 Task: Use the formula "DCOUNTA" in spreadsheet "Project protfolio".
Action: Mouse moved to (634, 99)
Screenshot: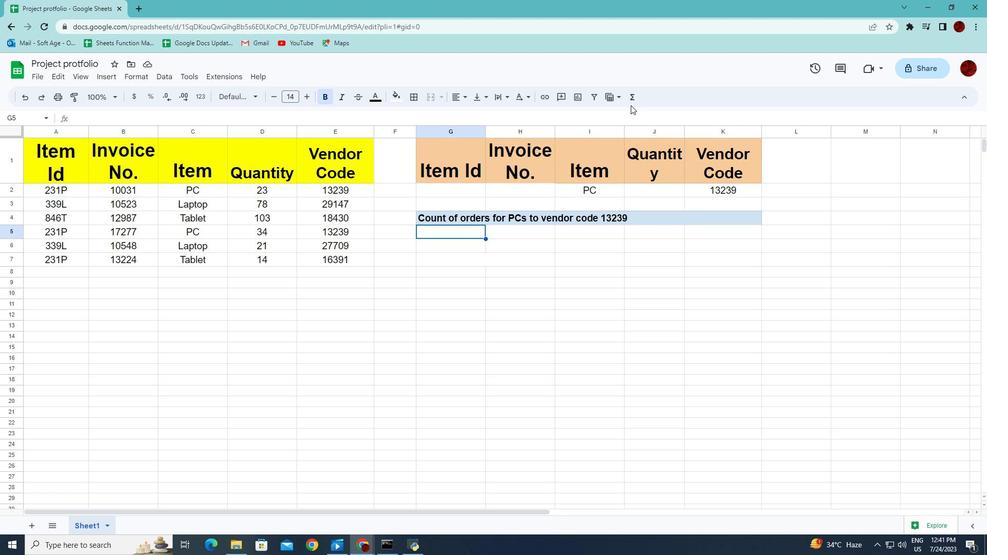 
Action: Mouse pressed left at (634, 99)
Screenshot: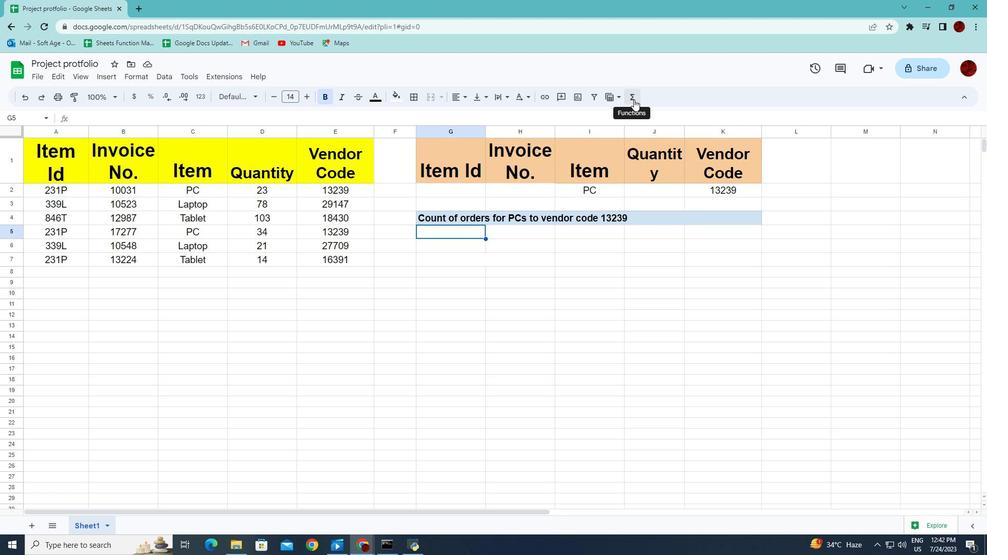 
Action: Mouse moved to (762, 210)
Screenshot: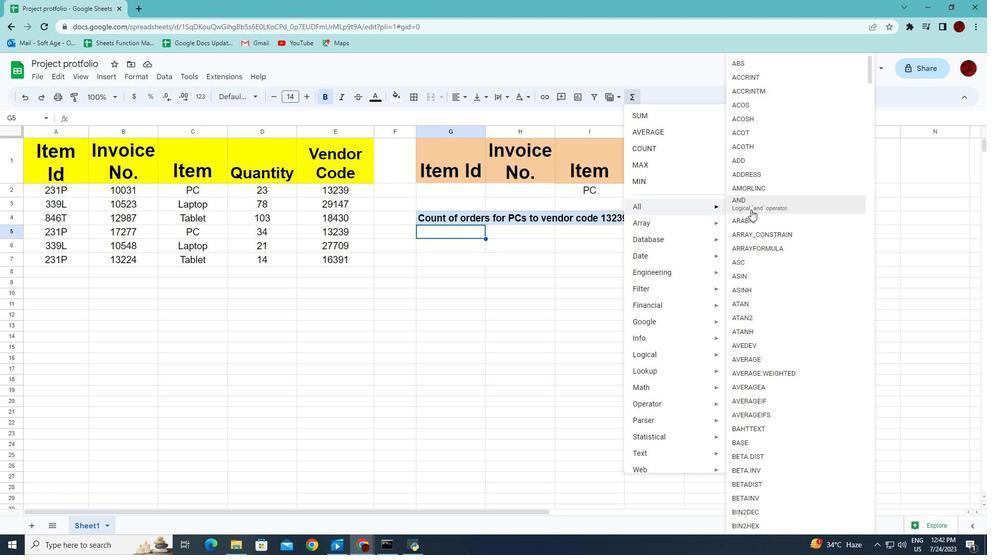 
Action: Mouse scrolled (762, 209) with delta (0, 0)
Screenshot: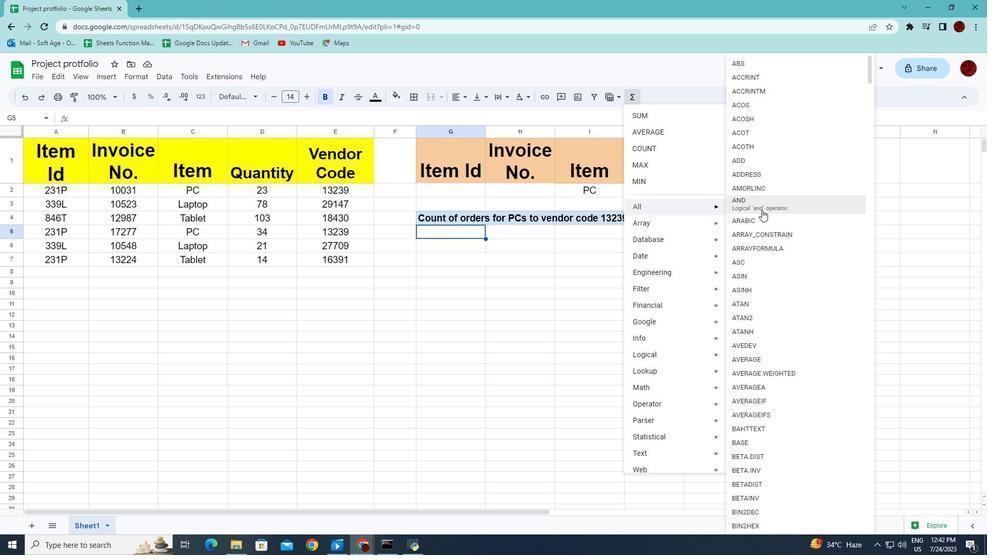 
Action: Mouse scrolled (762, 209) with delta (0, 0)
Screenshot: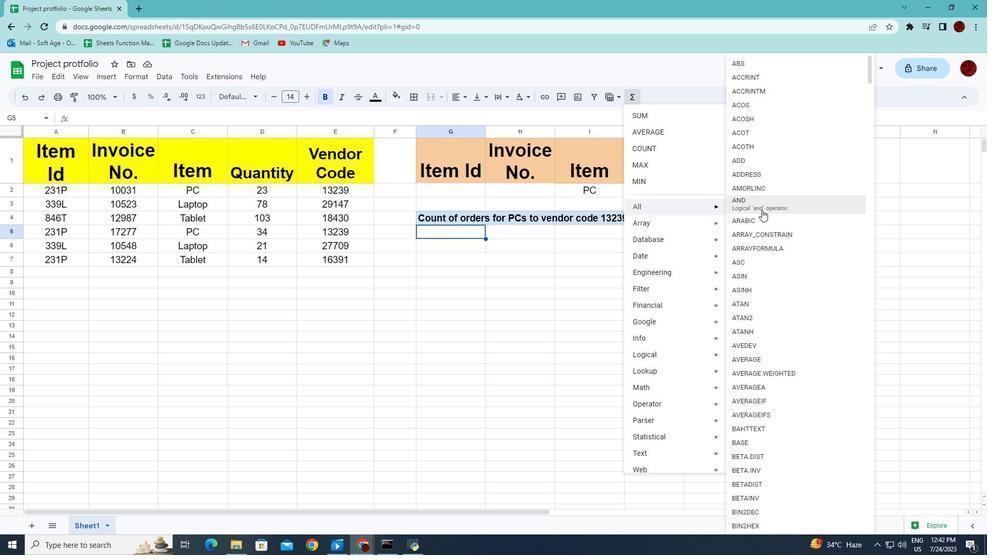 
Action: Mouse scrolled (762, 209) with delta (0, 0)
Screenshot: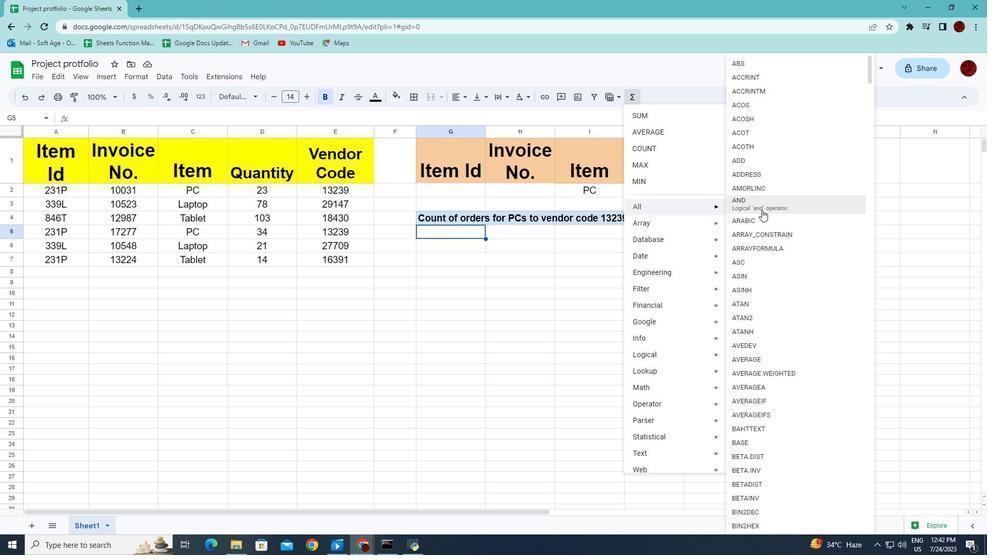 
Action: Mouse scrolled (762, 209) with delta (0, 0)
Screenshot: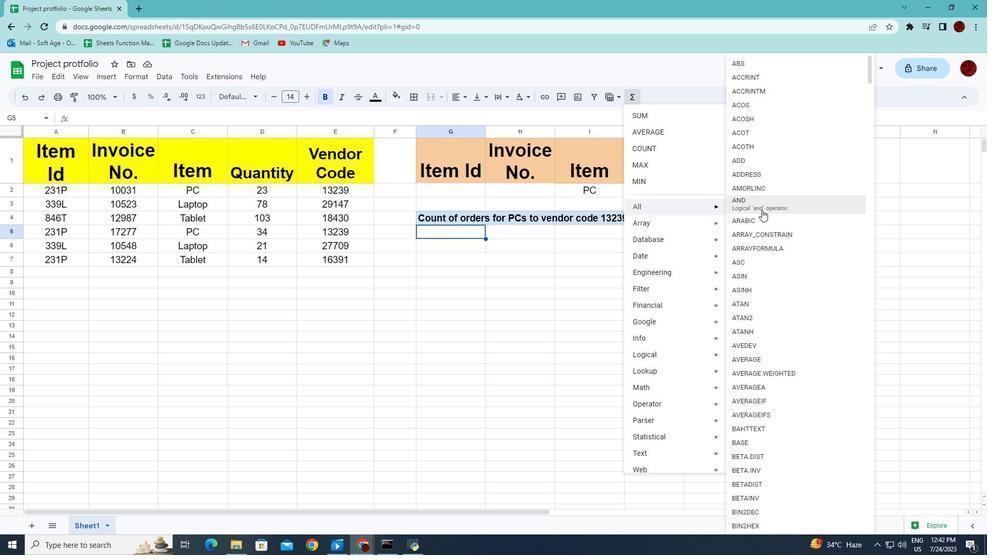 
Action: Mouse scrolled (762, 209) with delta (0, 0)
Screenshot: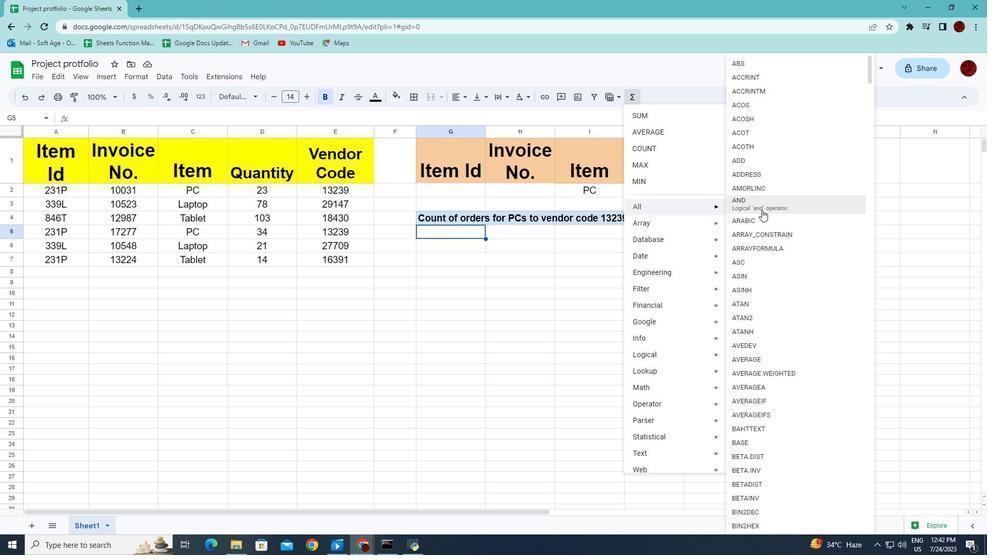 
Action: Mouse scrolled (762, 209) with delta (0, 0)
Screenshot: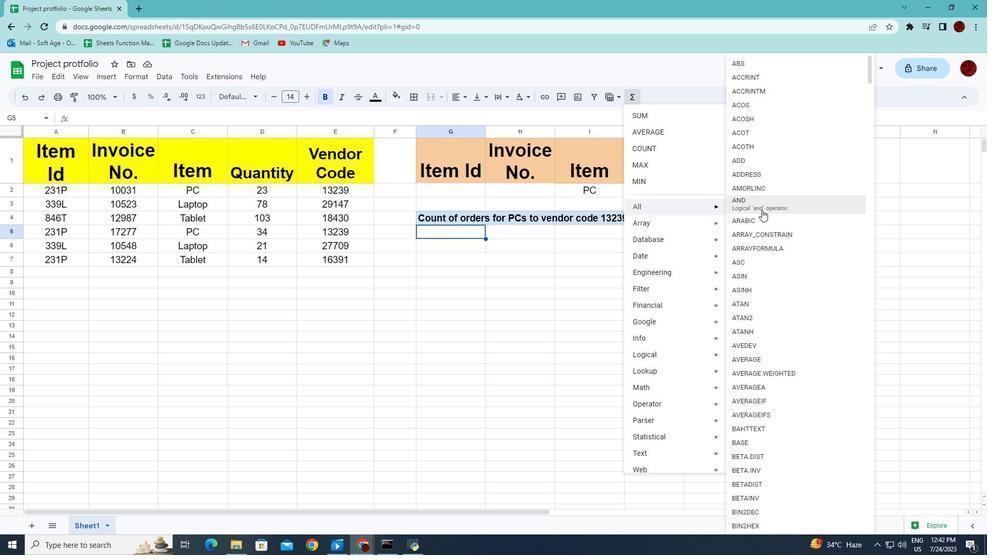 
Action: Mouse scrolled (762, 209) with delta (0, 0)
Screenshot: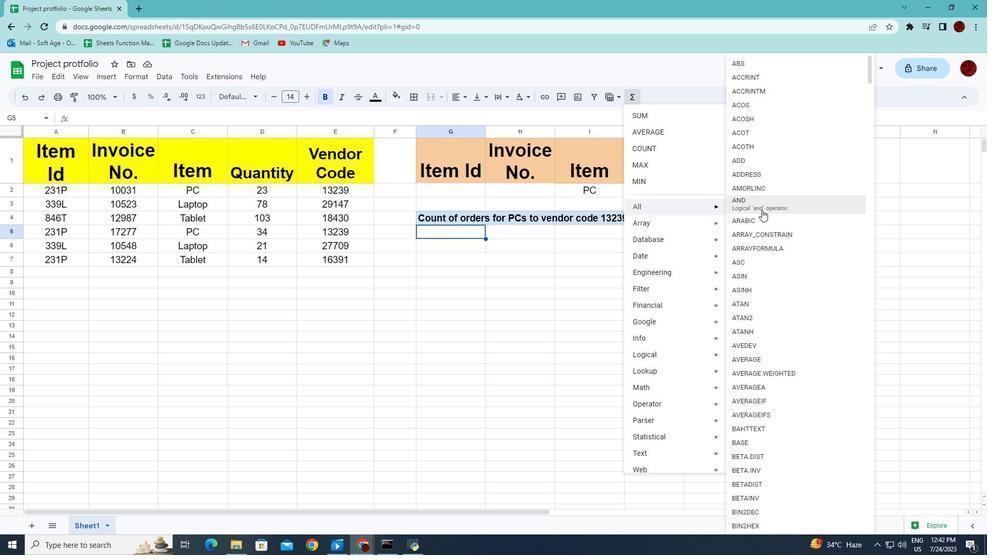 
Action: Mouse scrolled (762, 209) with delta (0, 0)
Screenshot: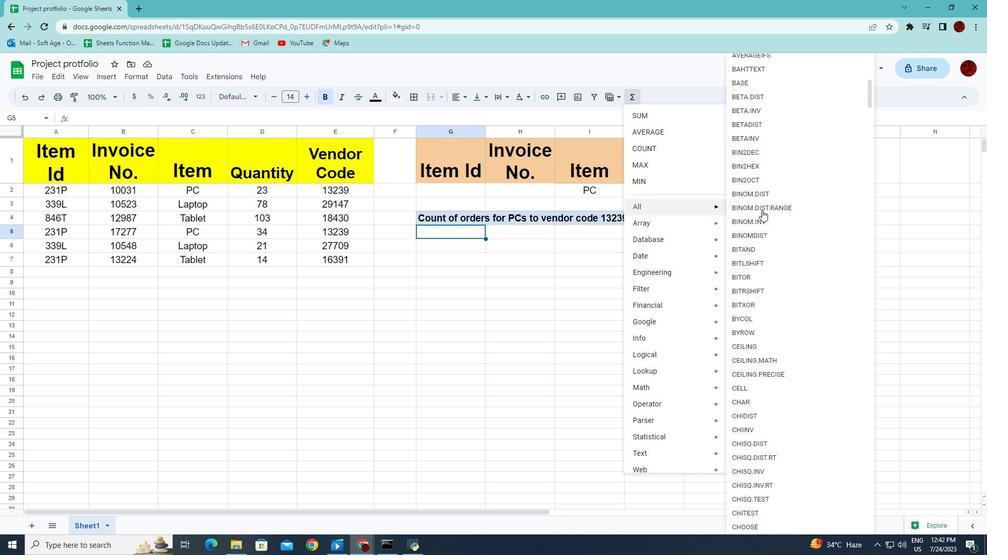 
Action: Mouse scrolled (762, 209) with delta (0, 0)
Screenshot: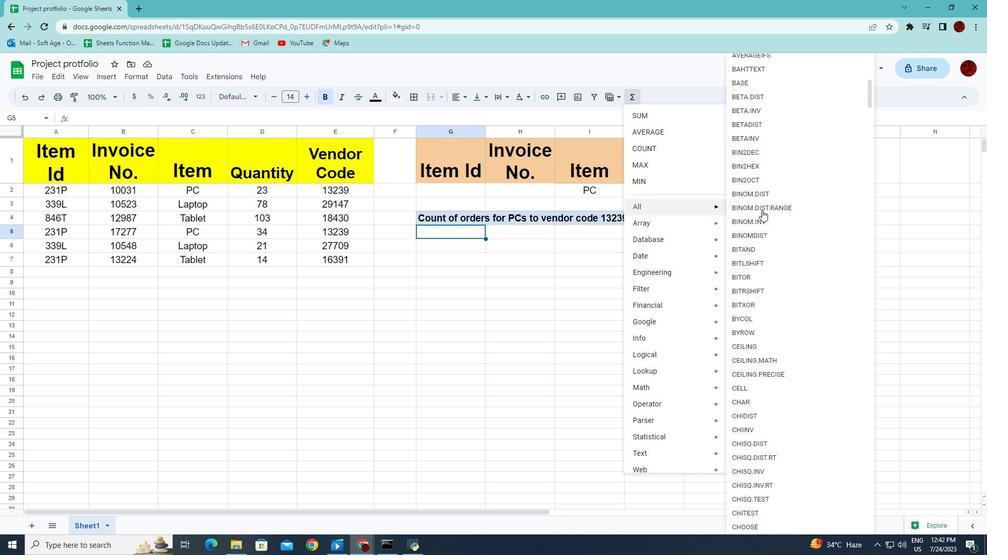 
Action: Mouse scrolled (762, 209) with delta (0, 0)
Screenshot: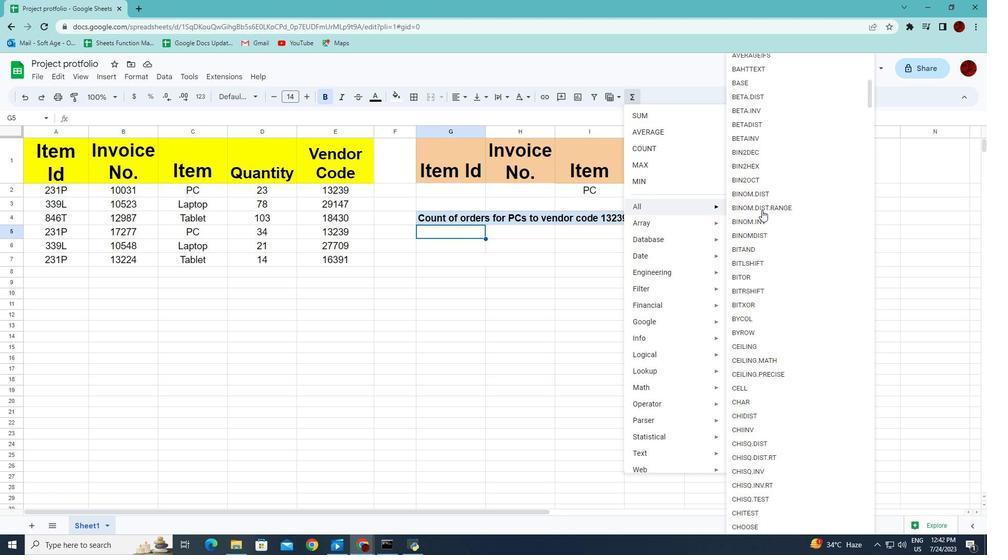 
Action: Mouse scrolled (762, 209) with delta (0, 0)
Screenshot: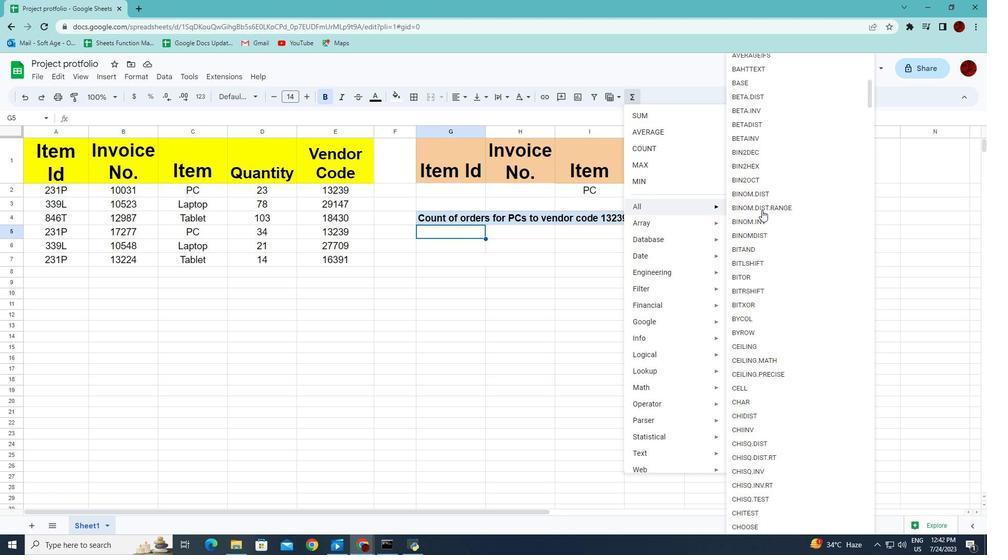 
Action: Mouse scrolled (762, 209) with delta (0, 0)
Screenshot: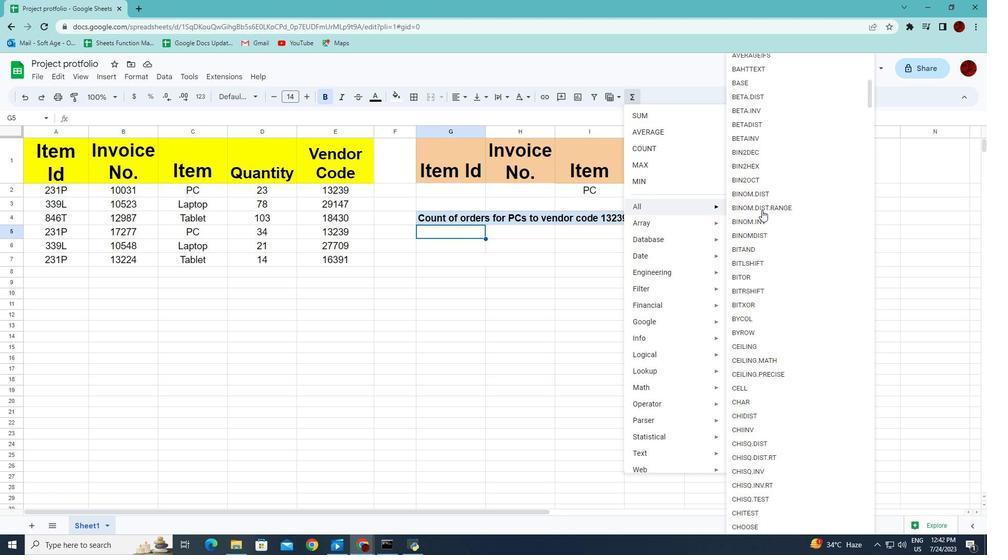 
Action: Mouse scrolled (762, 209) with delta (0, 0)
Screenshot: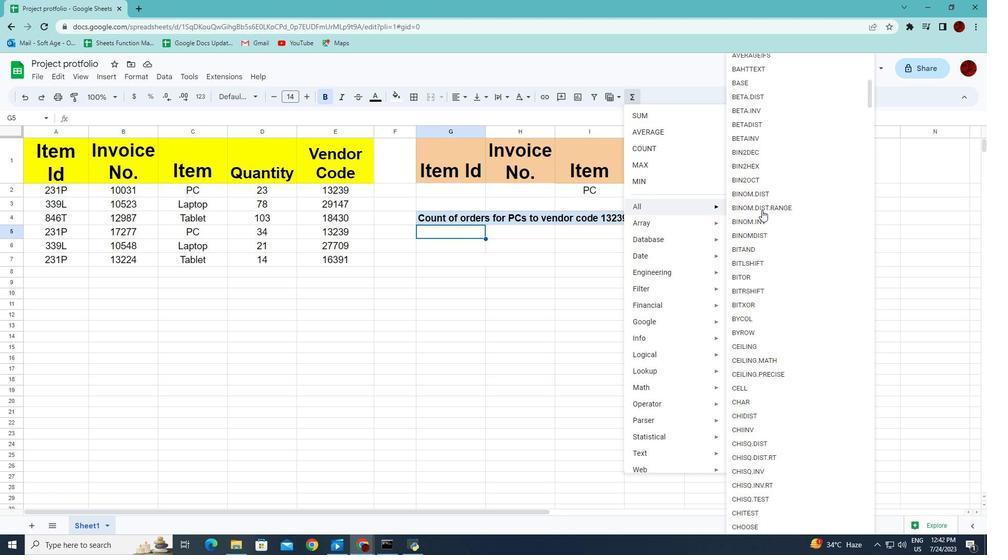 
Action: Mouse scrolled (762, 209) with delta (0, 0)
Screenshot: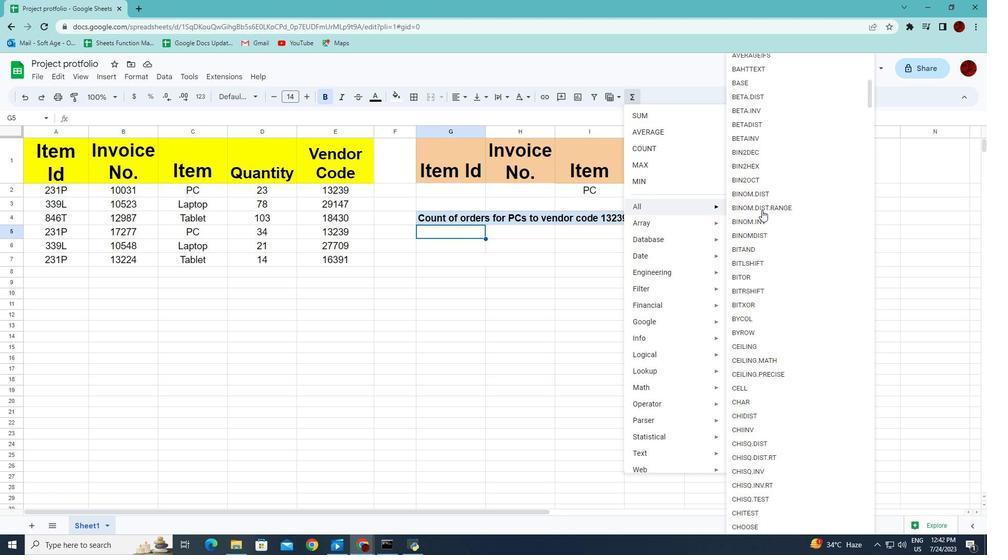 
Action: Mouse scrolled (762, 209) with delta (0, 0)
Screenshot: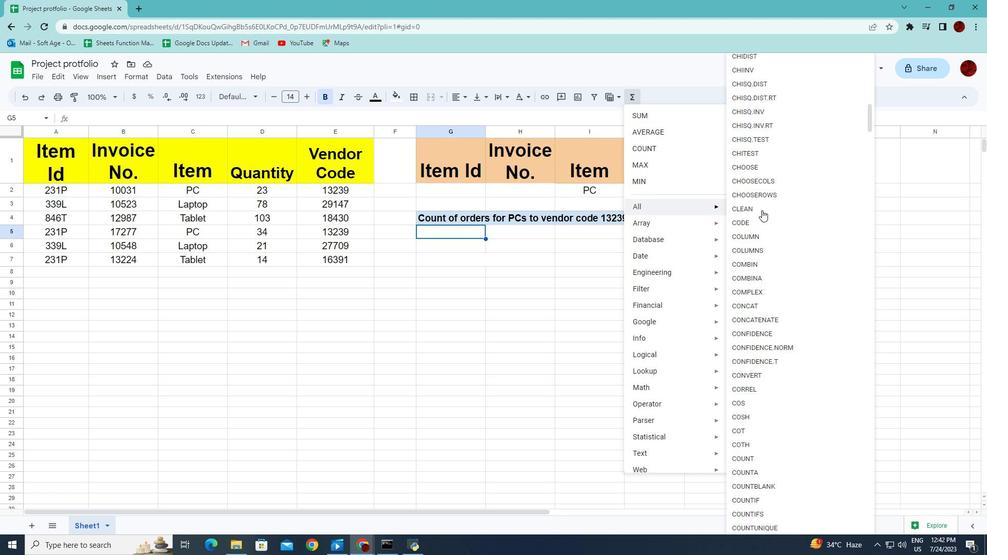 
Action: Mouse scrolled (762, 209) with delta (0, 0)
Screenshot: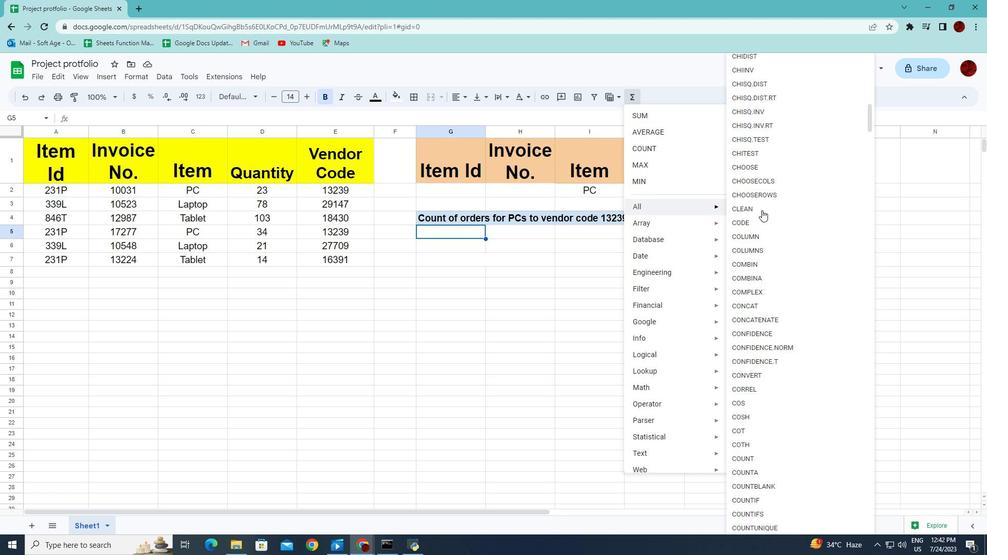 
Action: Mouse scrolled (762, 209) with delta (0, 0)
Screenshot: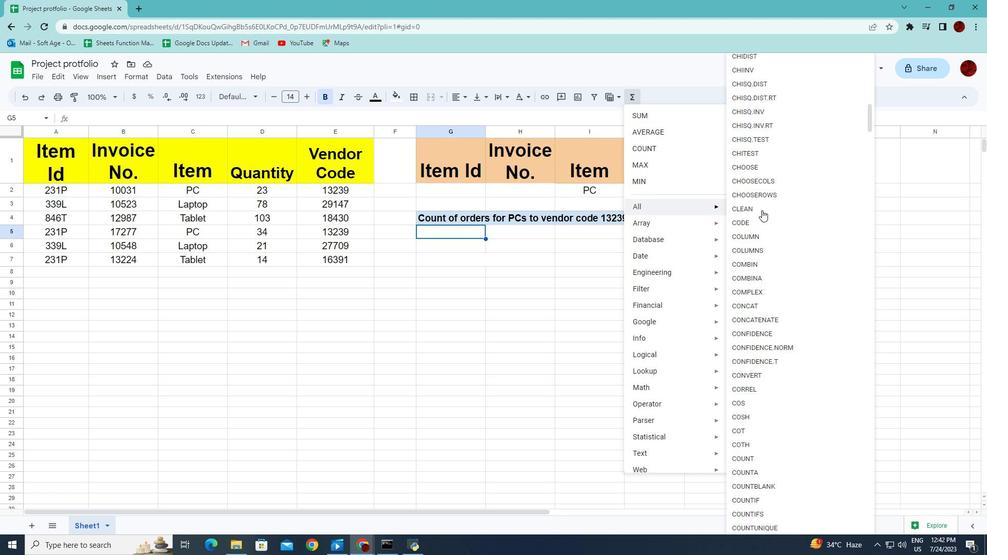 
Action: Mouse scrolled (762, 209) with delta (0, 0)
Screenshot: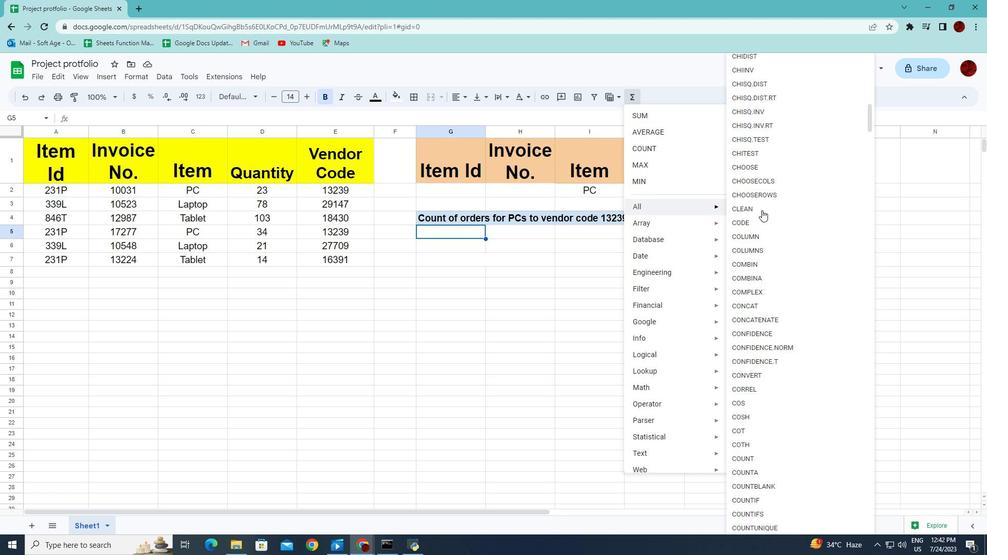 
Action: Mouse scrolled (762, 209) with delta (0, 0)
Screenshot: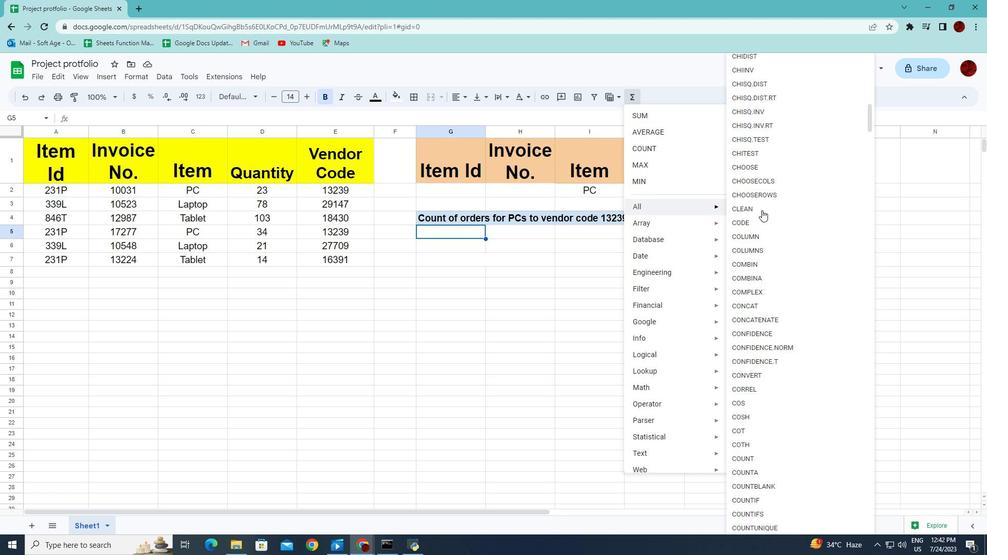 
Action: Mouse scrolled (762, 209) with delta (0, 0)
Screenshot: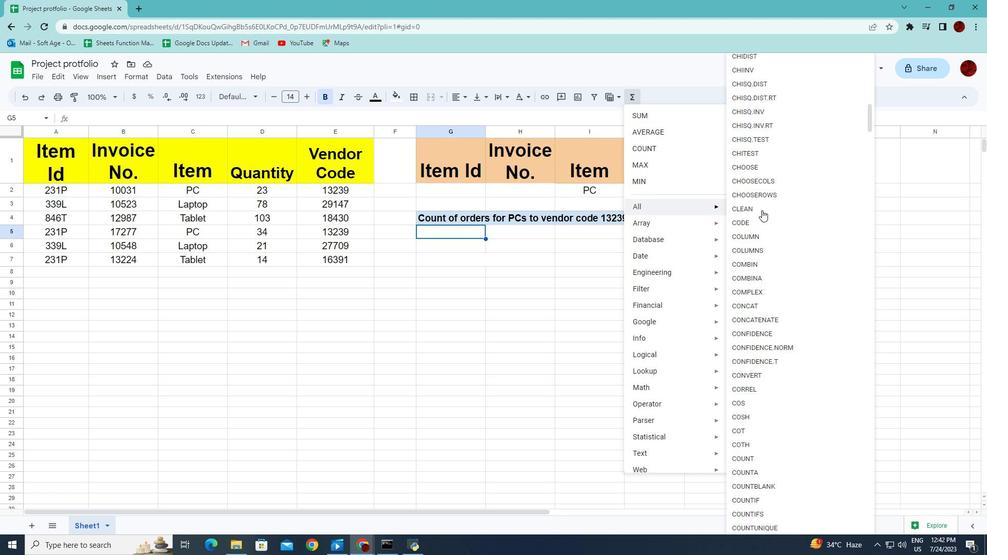 
Action: Mouse scrolled (762, 209) with delta (0, 0)
Screenshot: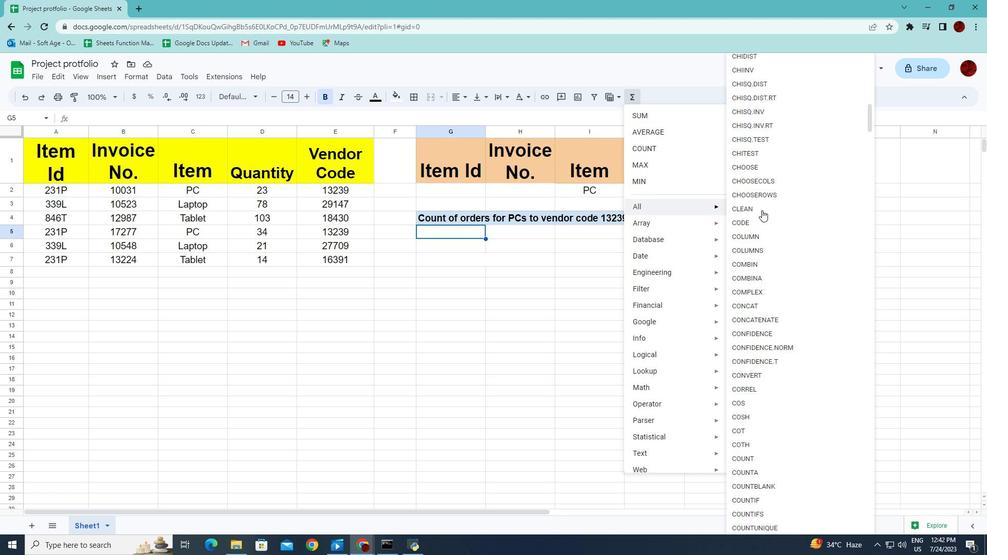 
Action: Mouse scrolled (762, 209) with delta (0, 0)
Screenshot: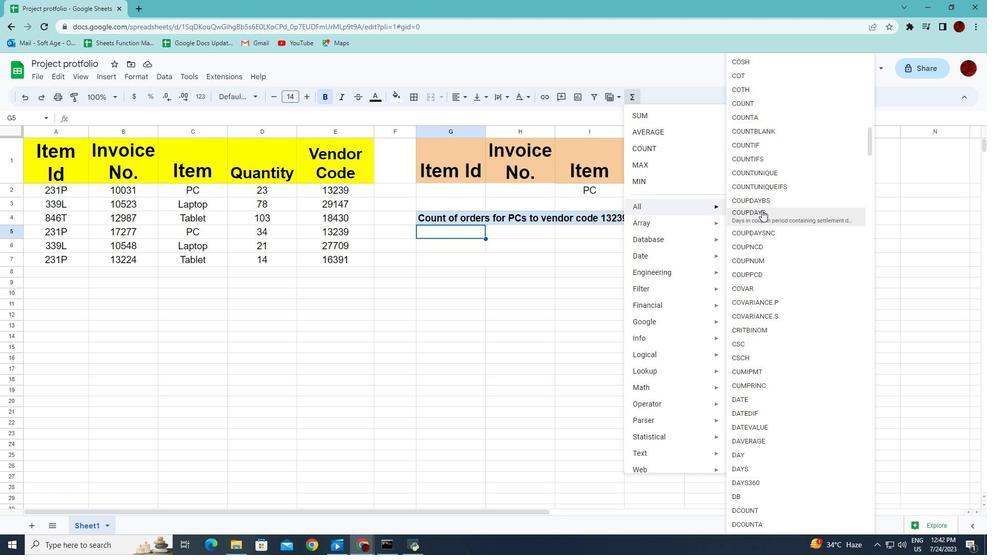 
Action: Mouse scrolled (762, 209) with delta (0, 0)
Screenshot: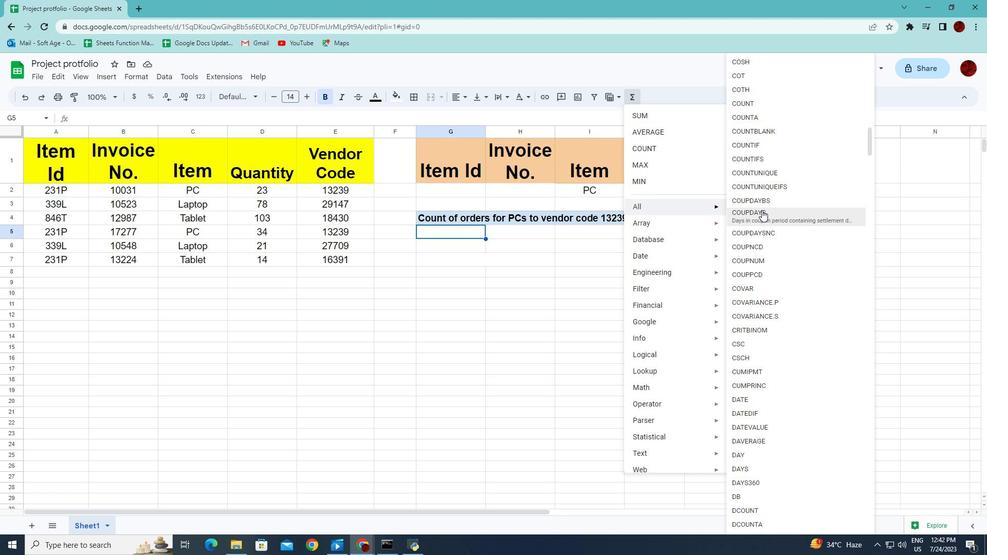 
Action: Mouse scrolled (762, 209) with delta (0, 0)
Screenshot: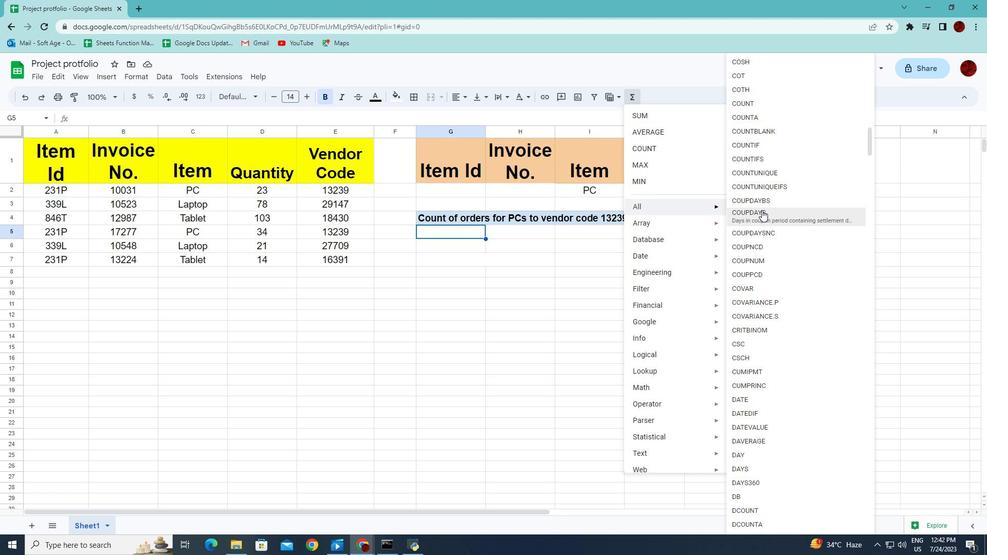 
Action: Mouse scrolled (762, 209) with delta (0, 0)
Screenshot: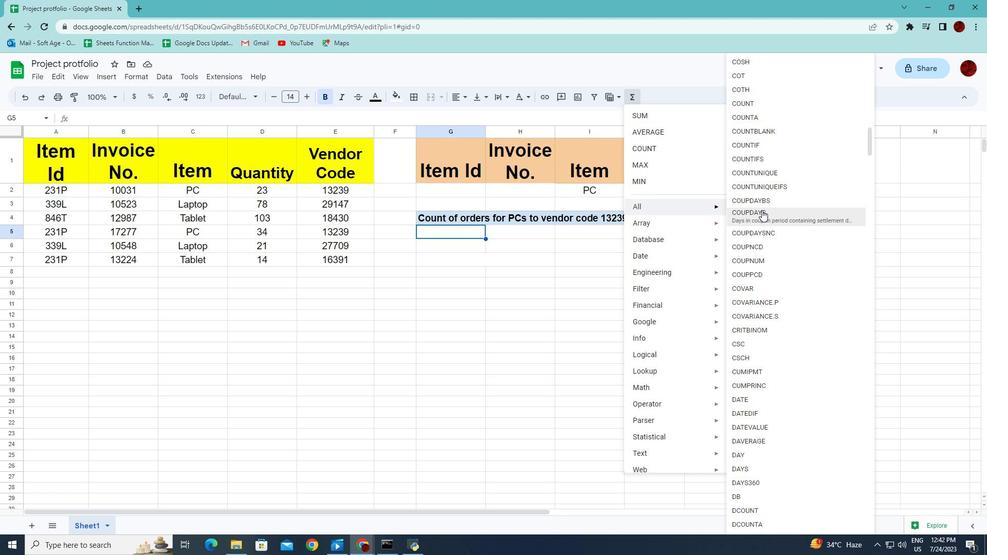 
Action: Mouse scrolled (762, 209) with delta (0, 0)
Screenshot: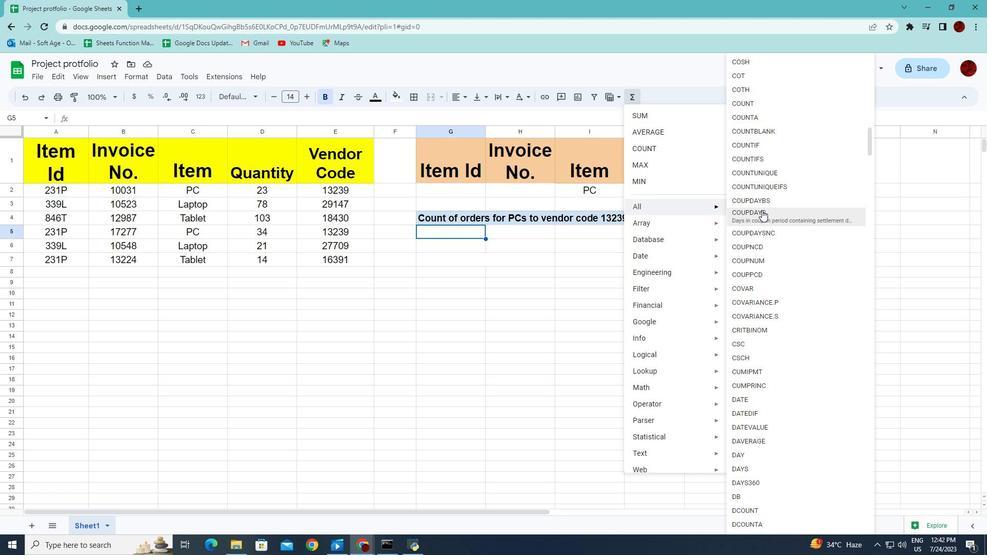 
Action: Mouse scrolled (762, 209) with delta (0, 0)
Screenshot: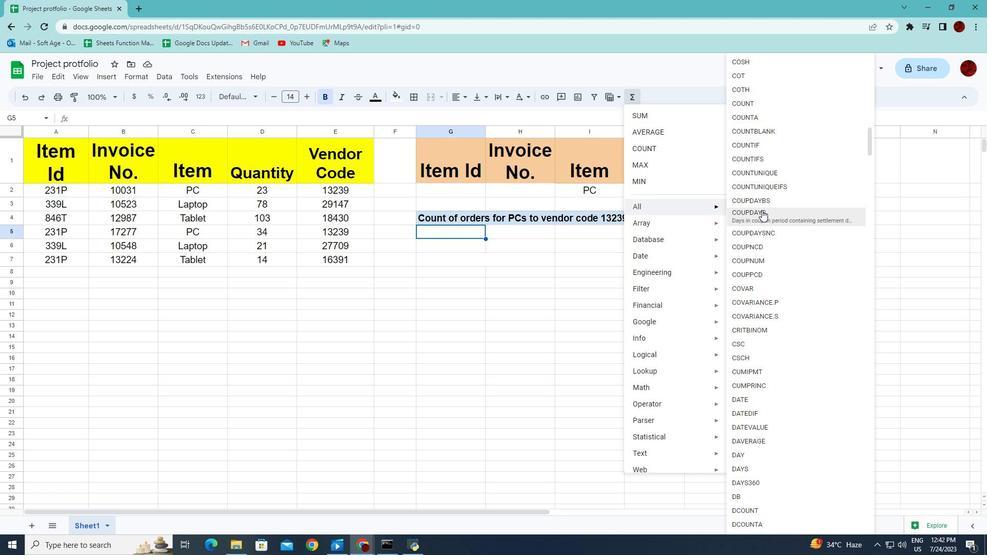 
Action: Mouse scrolled (762, 209) with delta (0, 0)
Screenshot: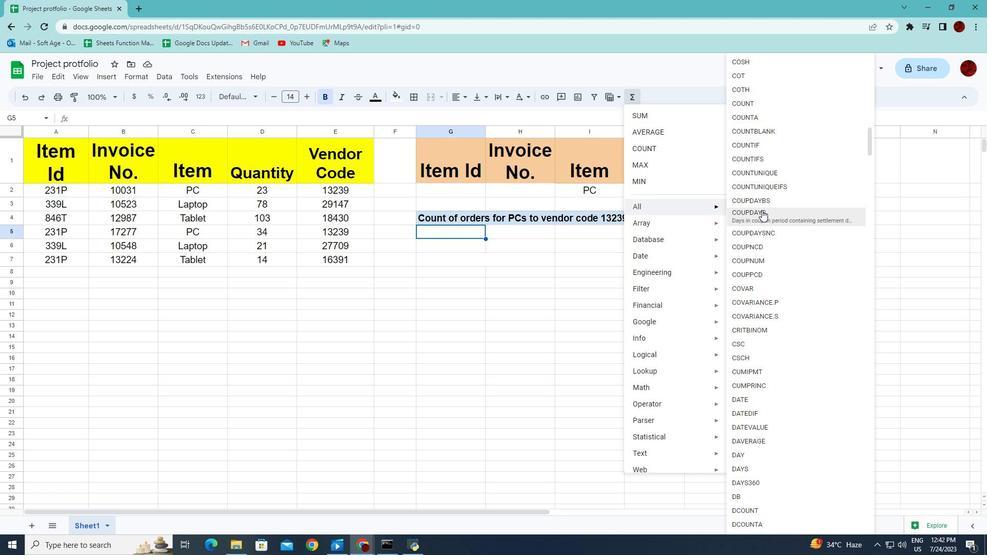 
Action: Mouse moved to (764, 158)
Screenshot: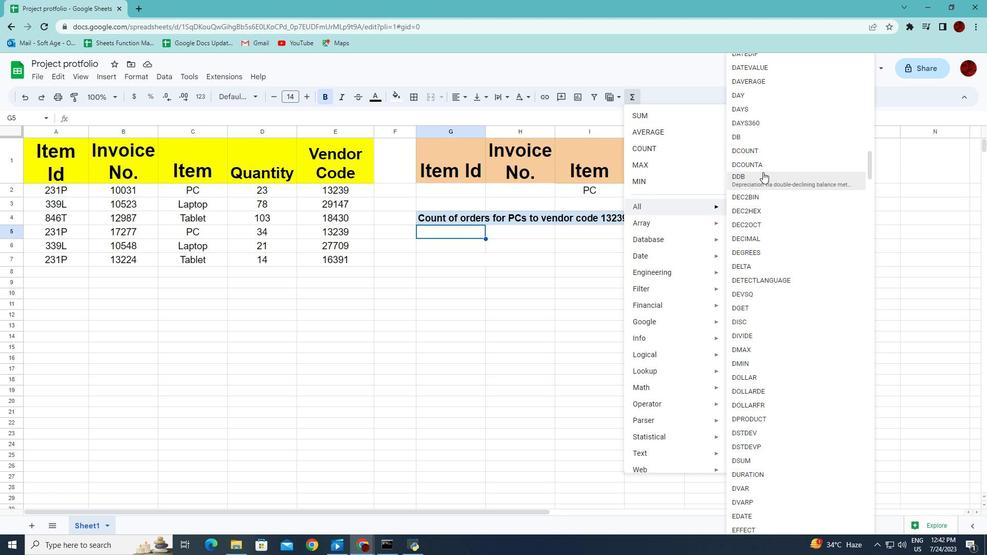 
Action: Mouse pressed left at (764, 158)
Screenshot: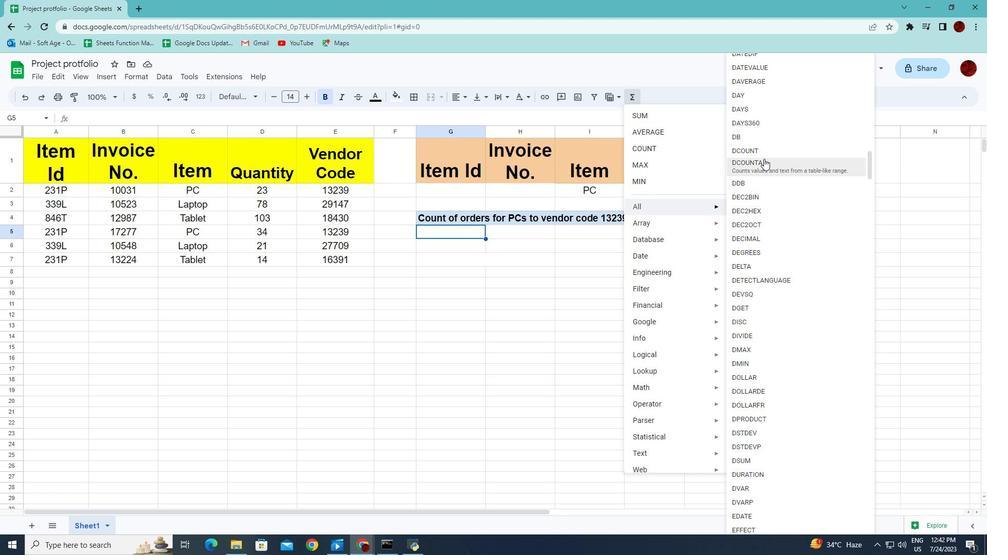 
Action: Mouse moved to (35, 148)
Screenshot: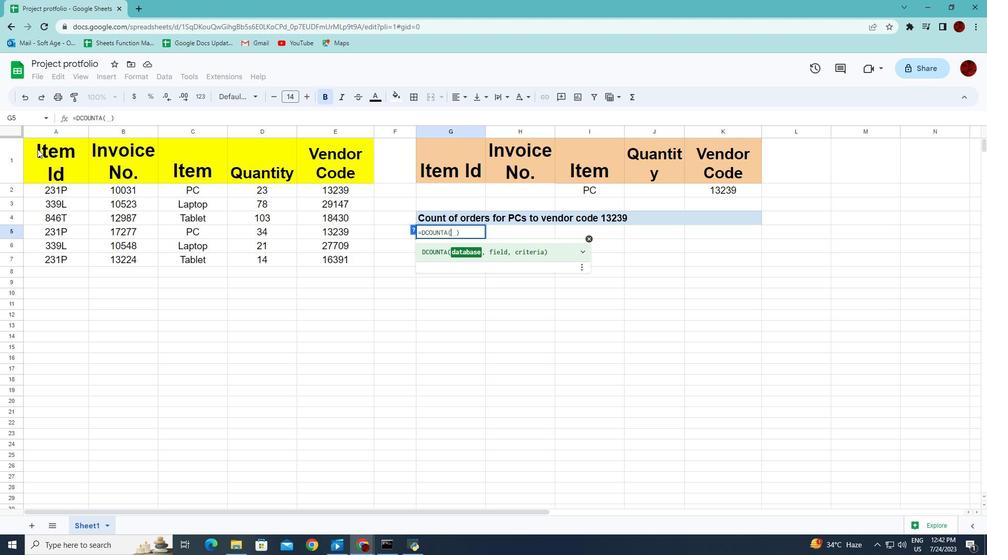 
Action: Mouse pressed left at (35, 148)
Screenshot: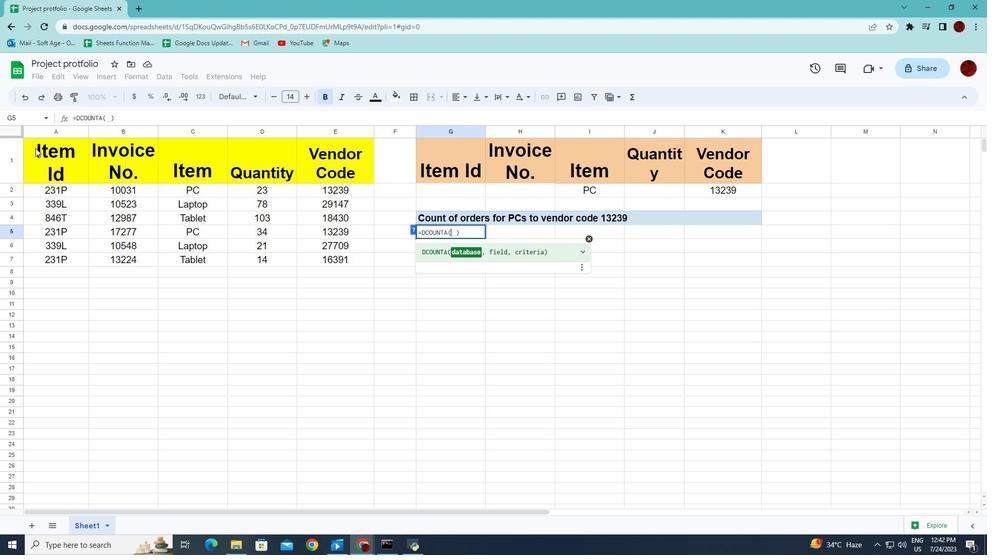 
Action: Mouse moved to (325, 263)
Screenshot: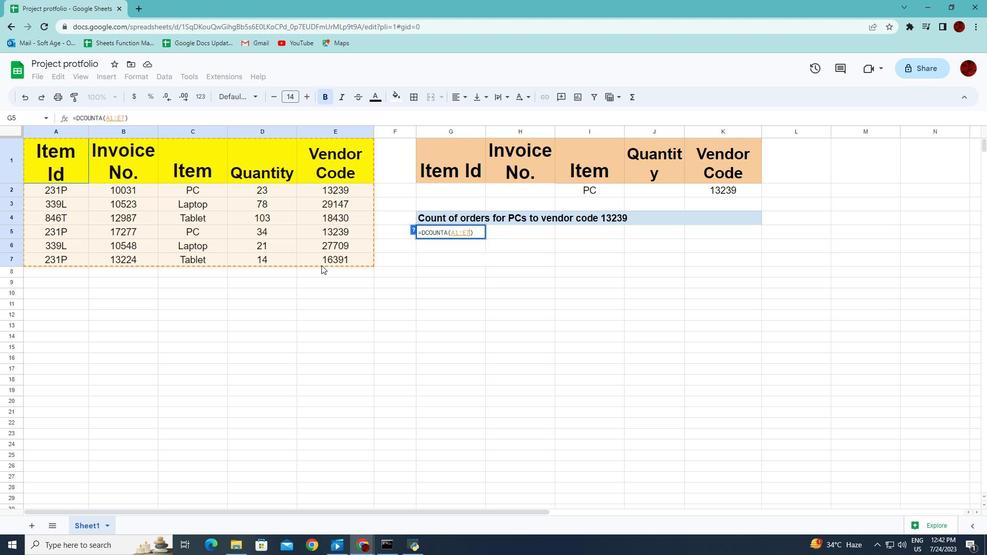 
Action: Key pressed ,
Screenshot: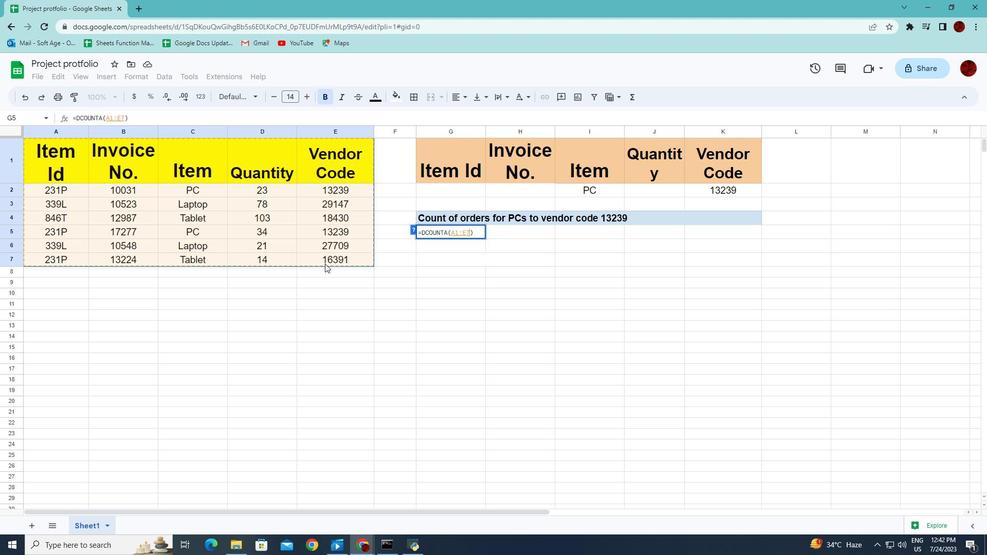 
Action: Mouse moved to (196, 150)
Screenshot: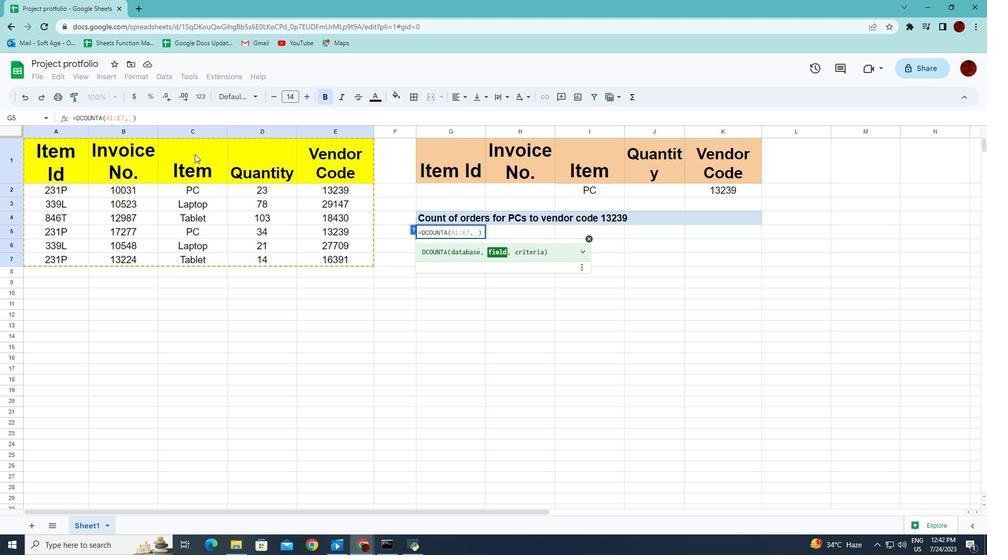 
Action: Mouse pressed left at (196, 150)
Screenshot: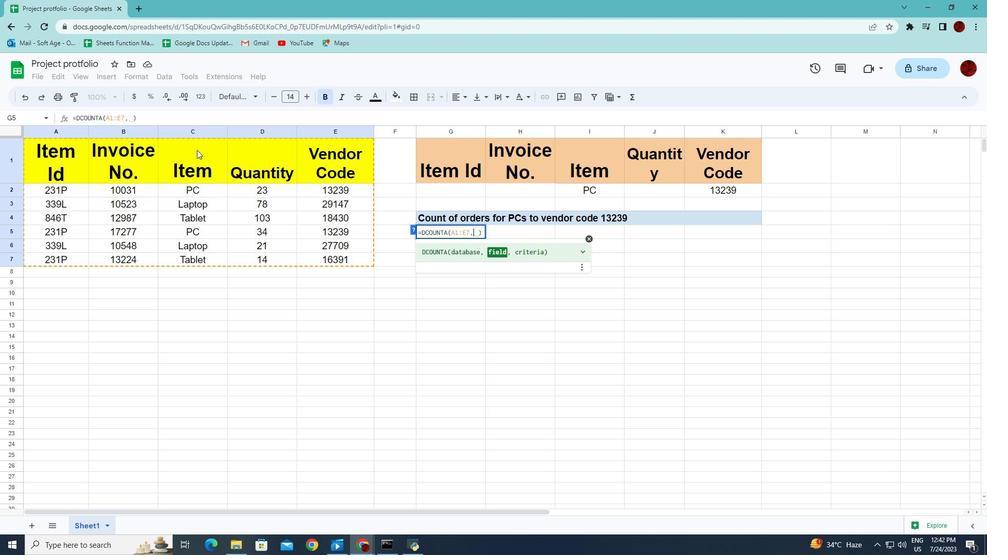 
Action: Key pressed ,
Screenshot: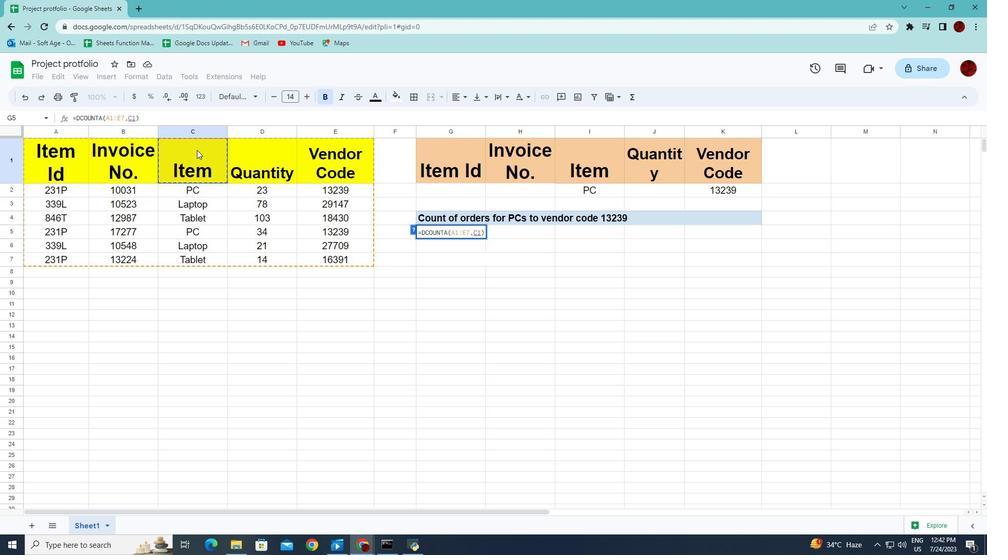 
Action: Mouse moved to (443, 152)
Screenshot: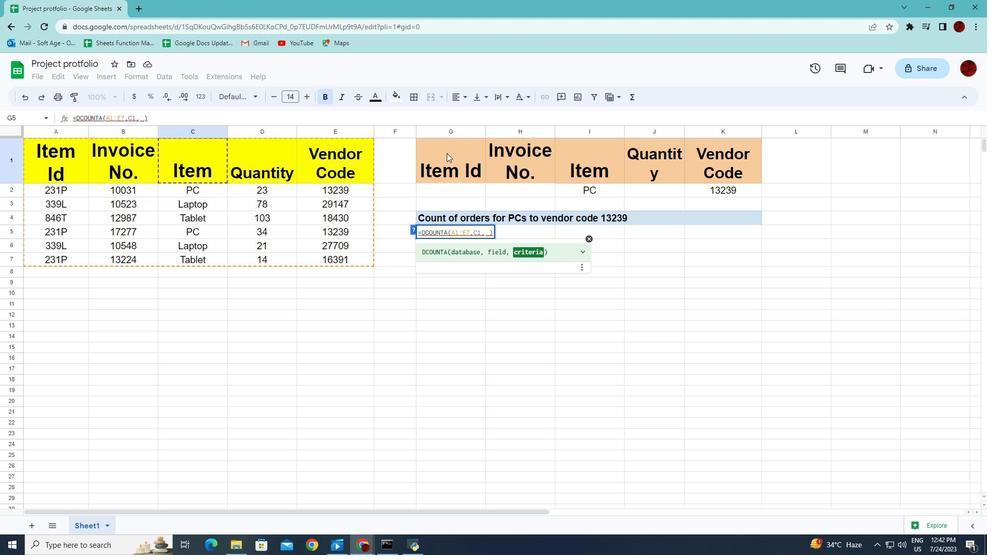 
Action: Mouse pressed left at (443, 152)
Screenshot: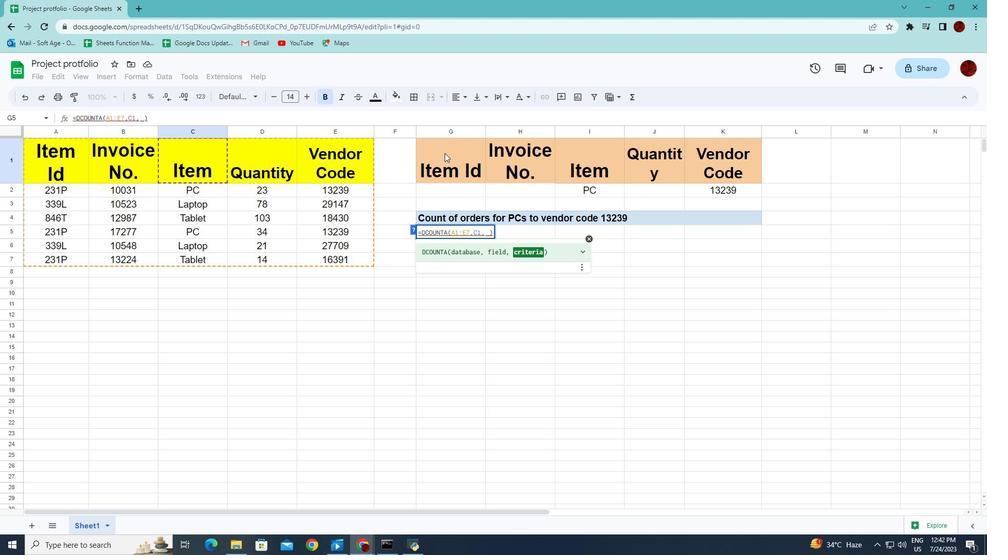 
Action: Mouse moved to (686, 188)
Screenshot: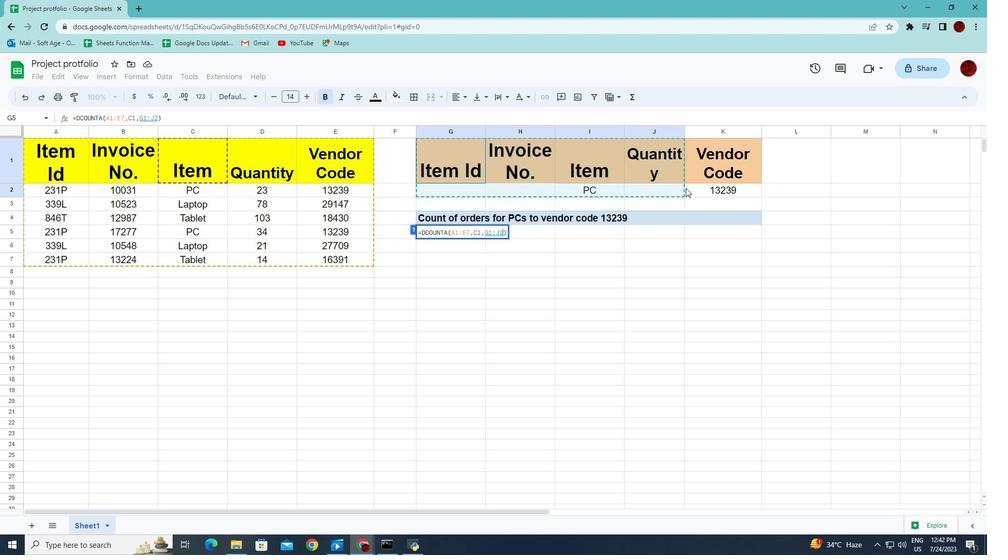 
Action: Key pressed <Key.enter>
Screenshot: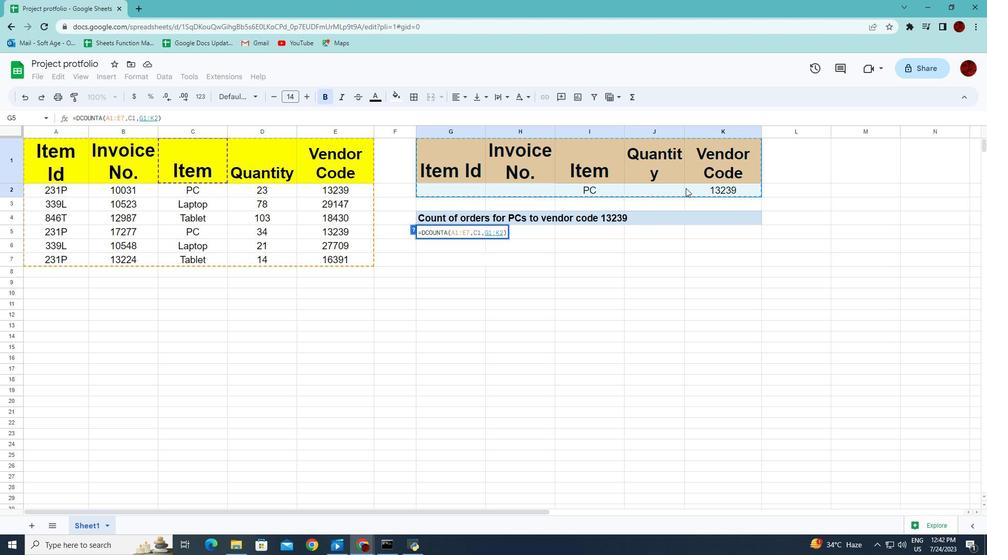 
Action: Mouse moved to (679, 189)
Screenshot: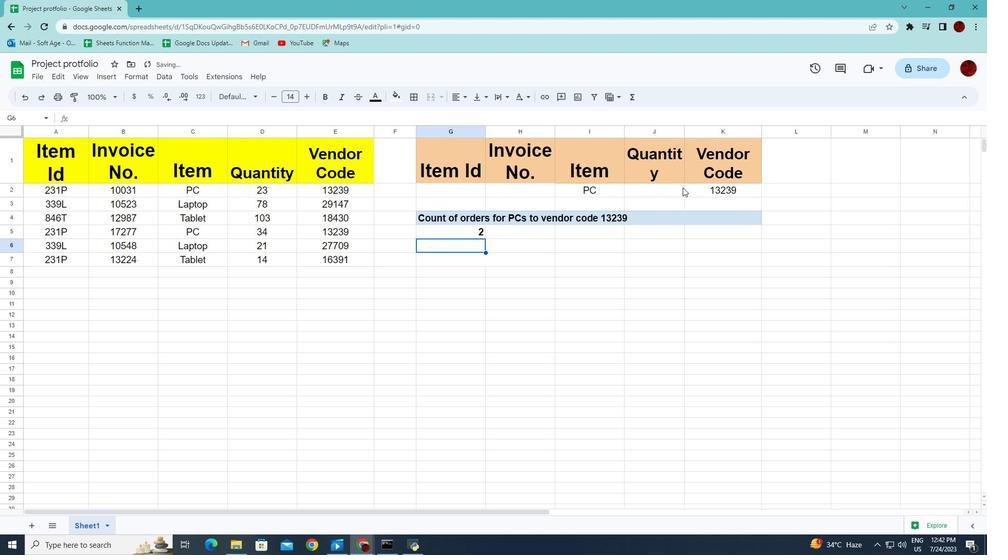 
